 Task: Access the dataloader download link.
Action: Mouse moved to (1010, 73)
Screenshot: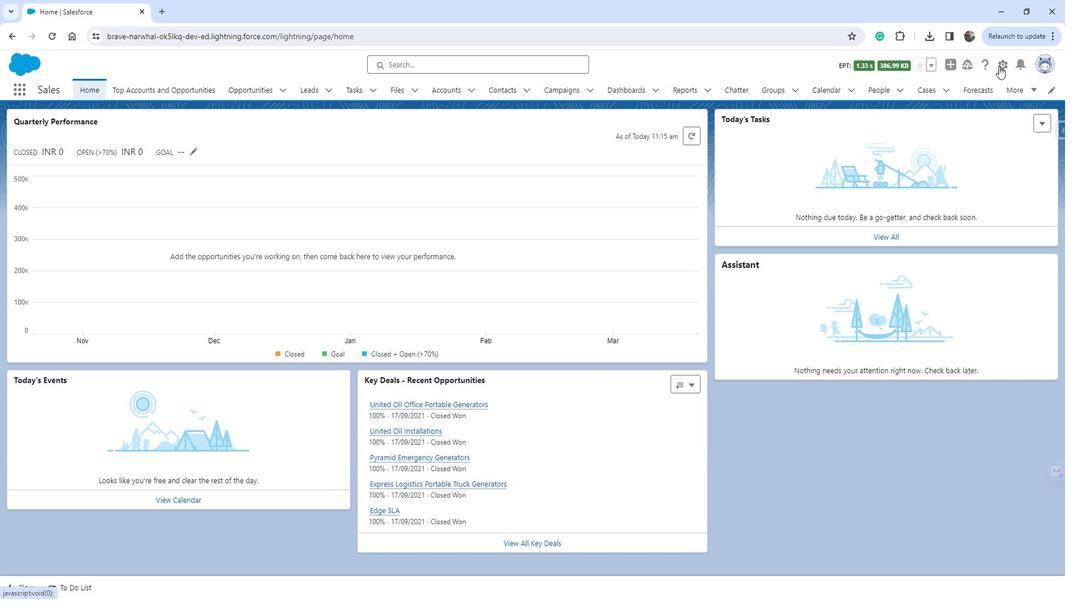 
Action: Mouse pressed left at (1010, 73)
Screenshot: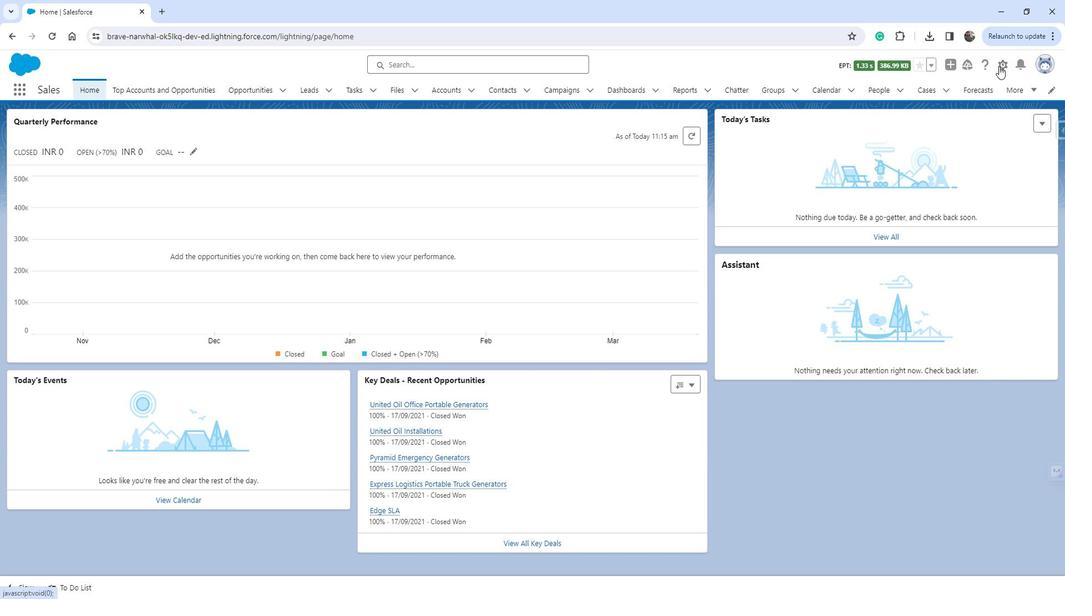 
Action: Mouse moved to (976, 103)
Screenshot: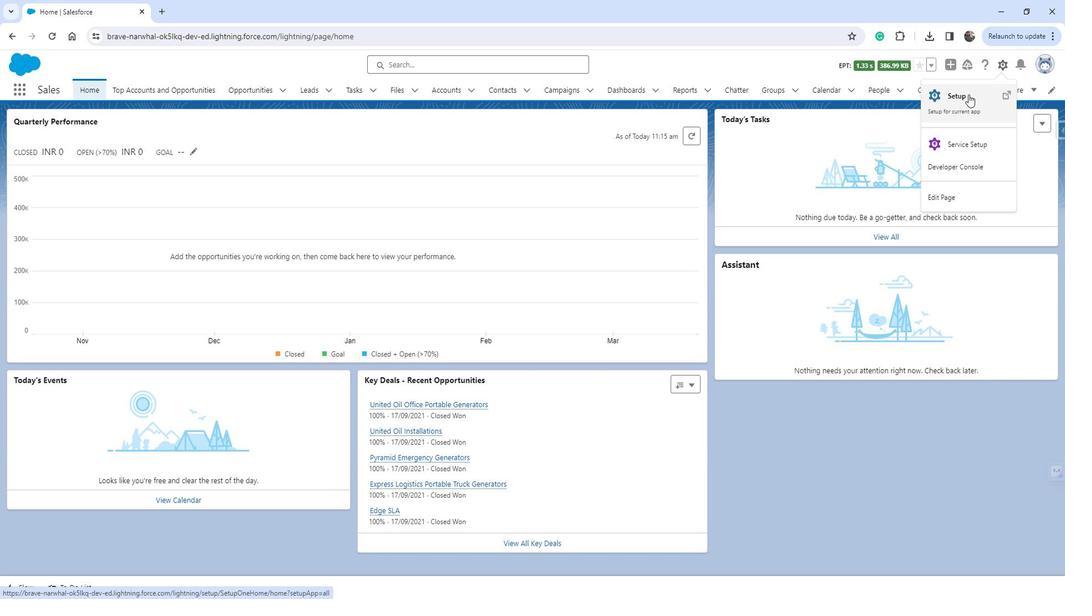 
Action: Mouse pressed left at (976, 103)
Screenshot: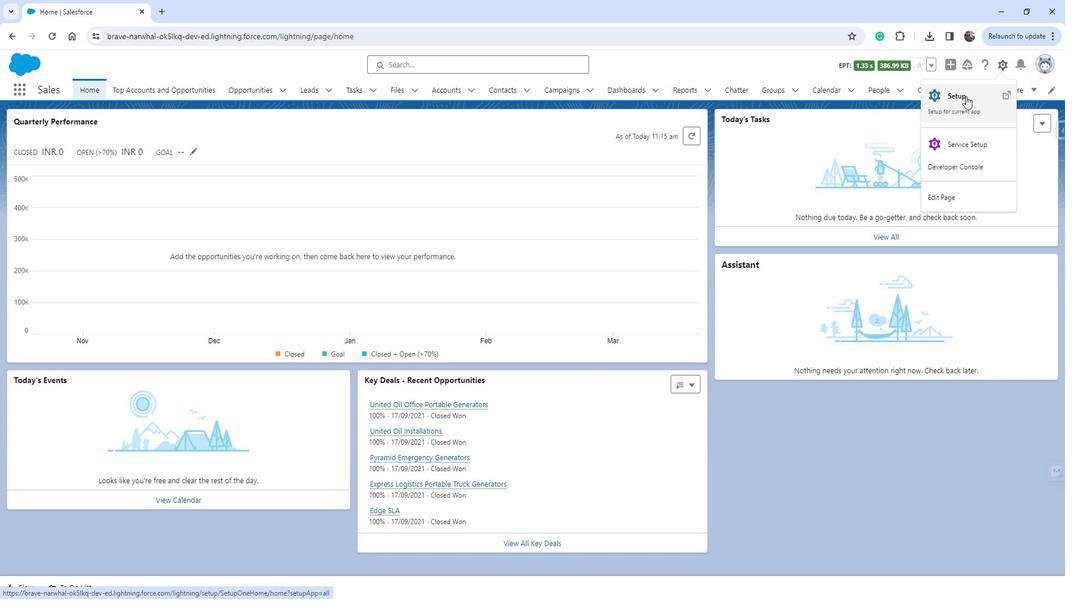 
Action: Mouse moved to (103, 336)
Screenshot: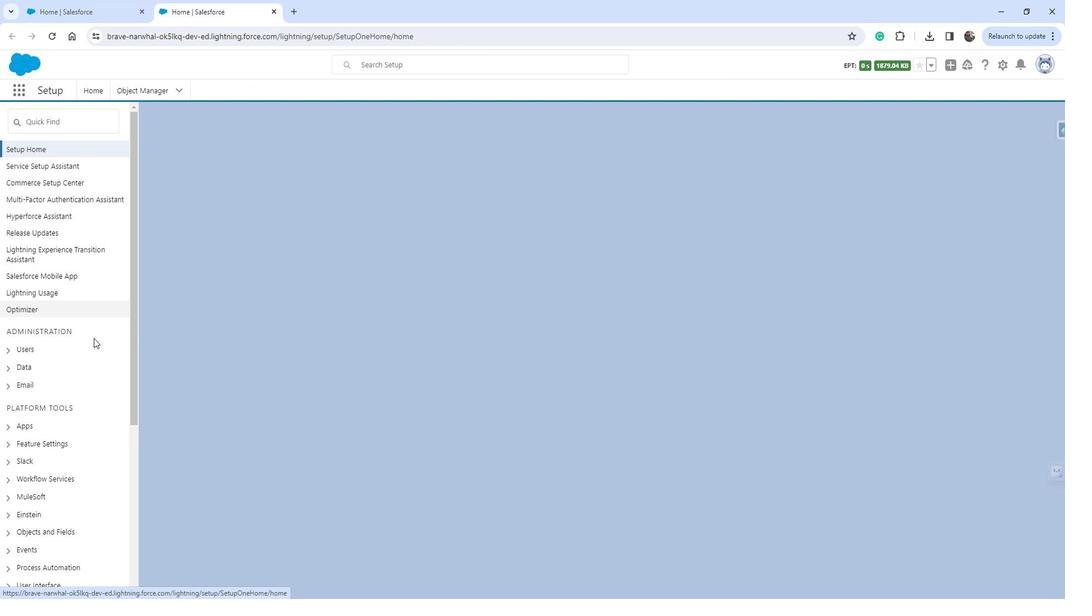 
Action: Mouse scrolled (103, 336) with delta (0, 0)
Screenshot: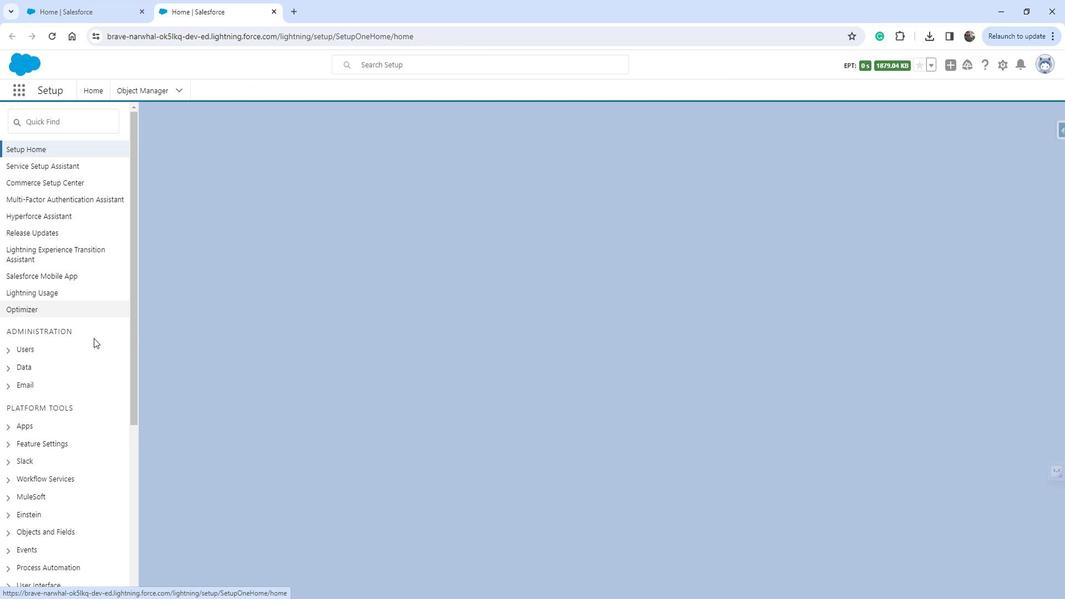 
Action: Mouse scrolled (103, 336) with delta (0, 0)
Screenshot: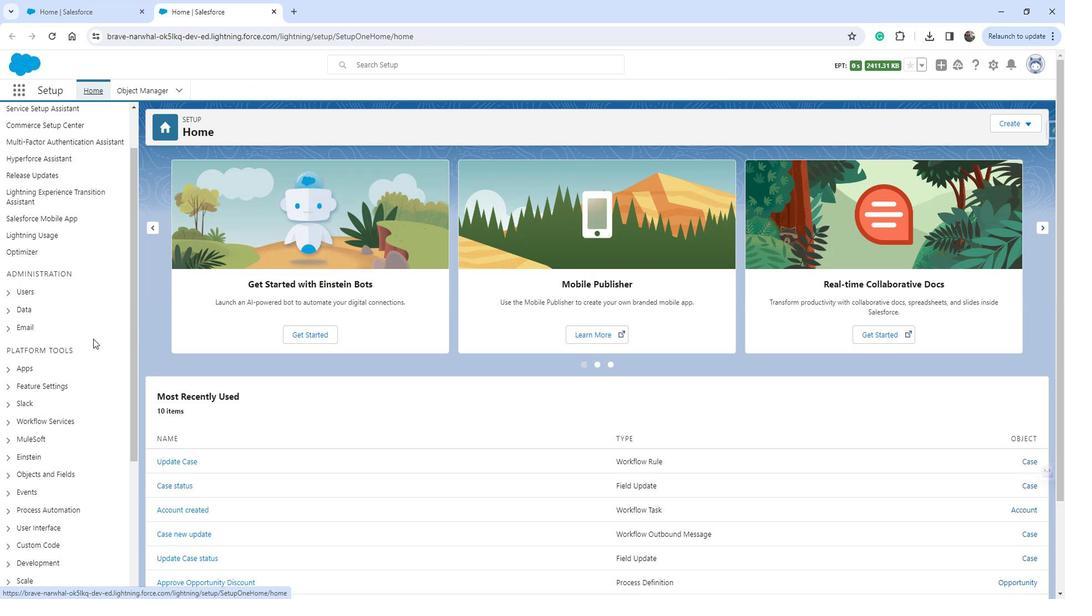 
Action: Mouse scrolled (103, 336) with delta (0, 0)
Screenshot: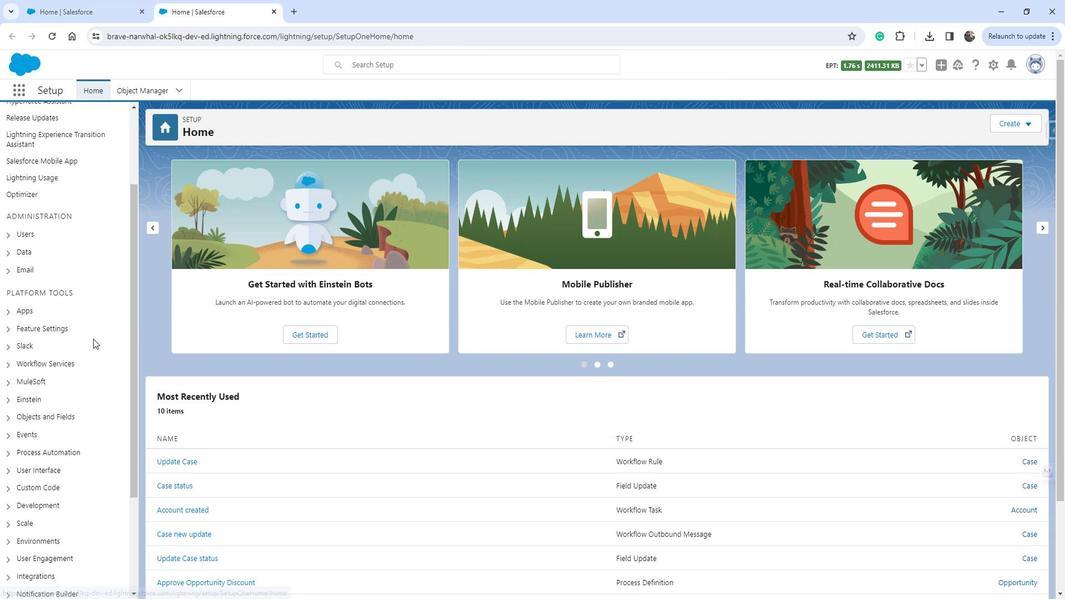 
Action: Mouse scrolled (103, 336) with delta (0, 0)
Screenshot: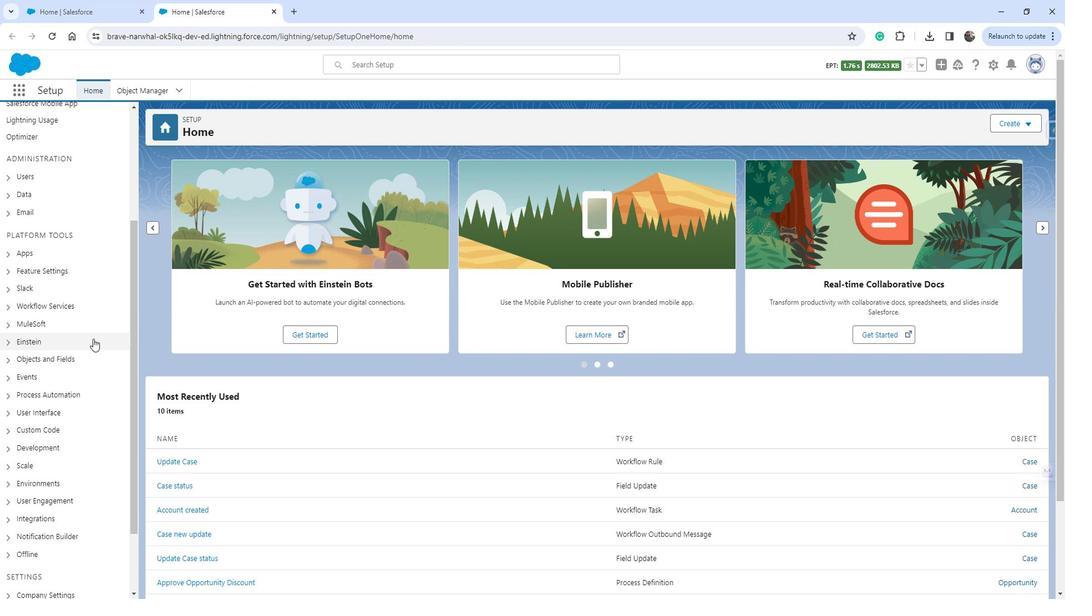 
Action: Mouse scrolled (103, 336) with delta (0, 0)
Screenshot: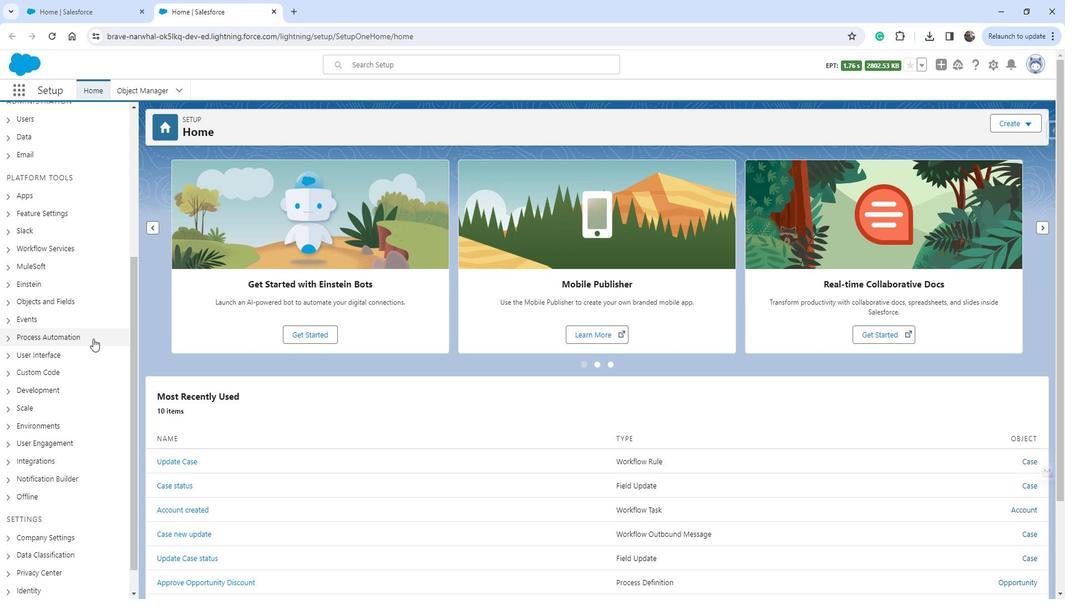 
Action: Mouse moved to (18, 423)
Screenshot: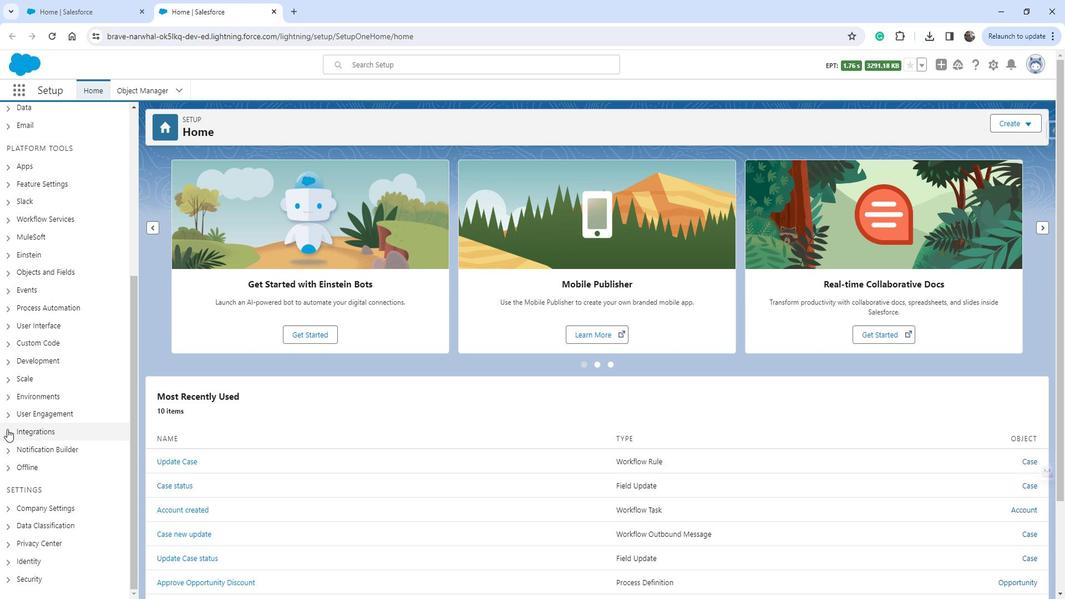 
Action: Mouse pressed left at (18, 423)
Screenshot: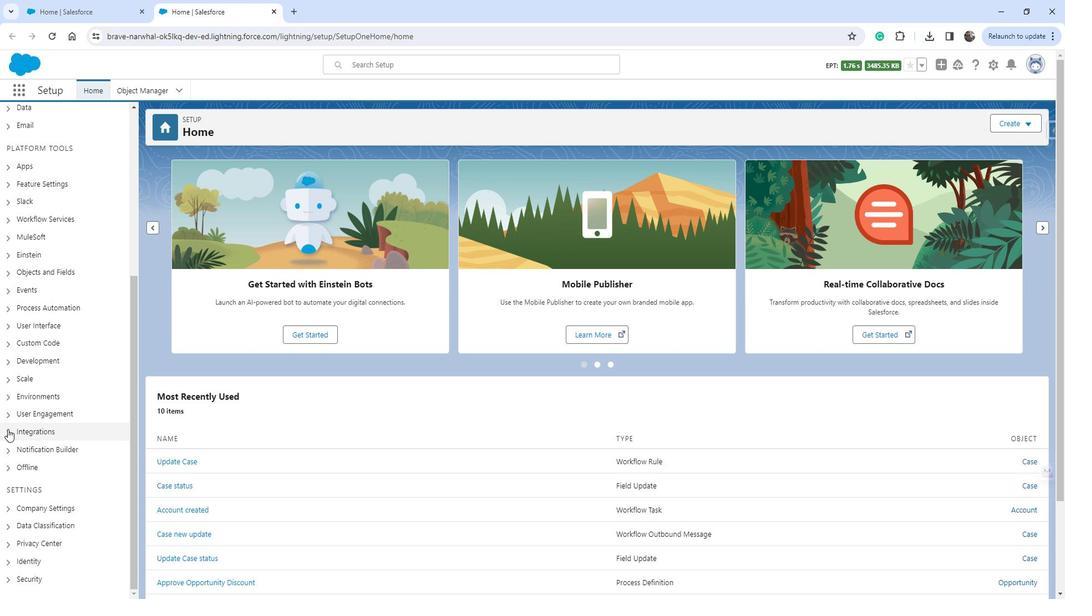 
Action: Mouse moved to (85, 432)
Screenshot: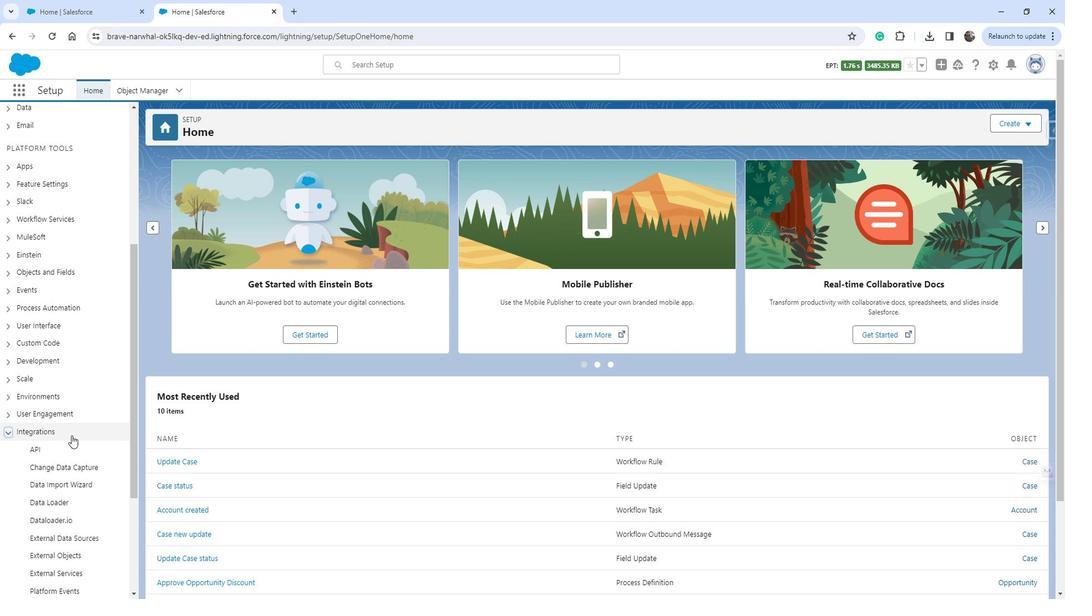 
Action: Mouse scrolled (85, 431) with delta (0, 0)
Screenshot: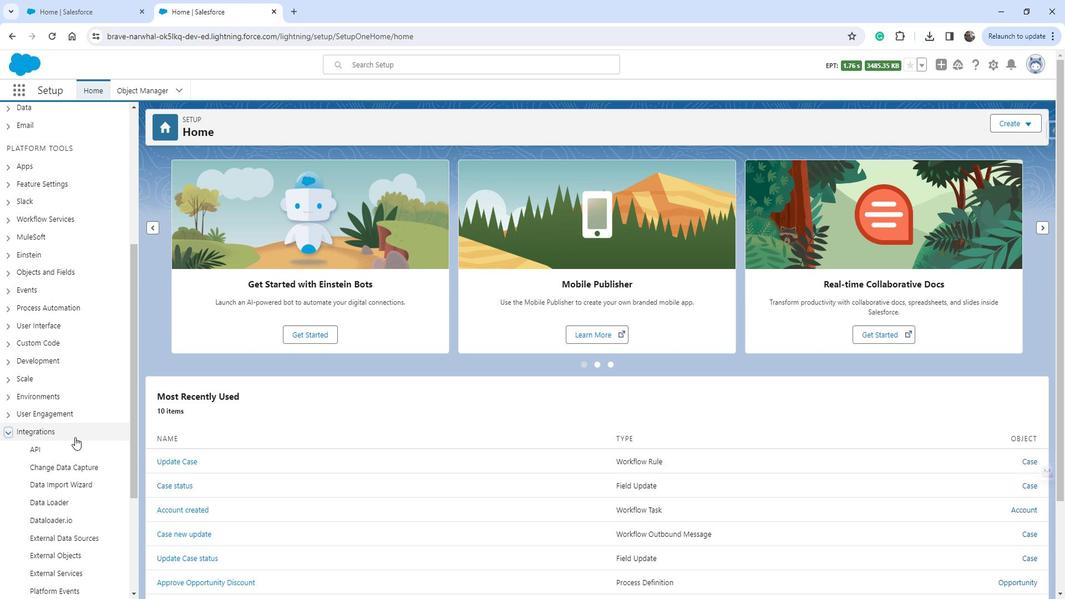 
Action: Mouse scrolled (85, 431) with delta (0, 0)
Screenshot: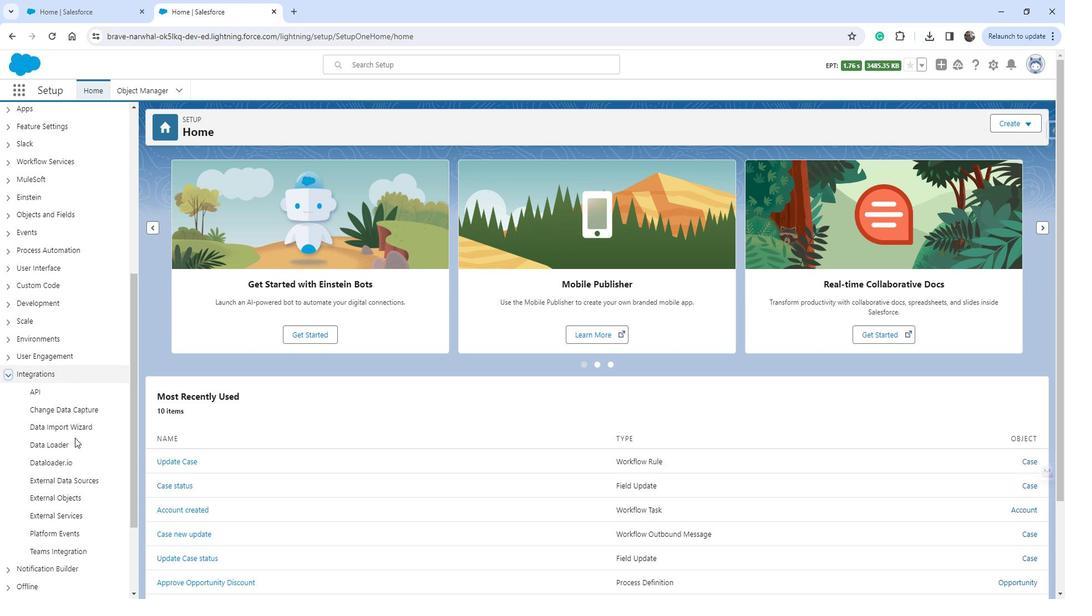 
Action: Mouse moved to (66, 383)
Screenshot: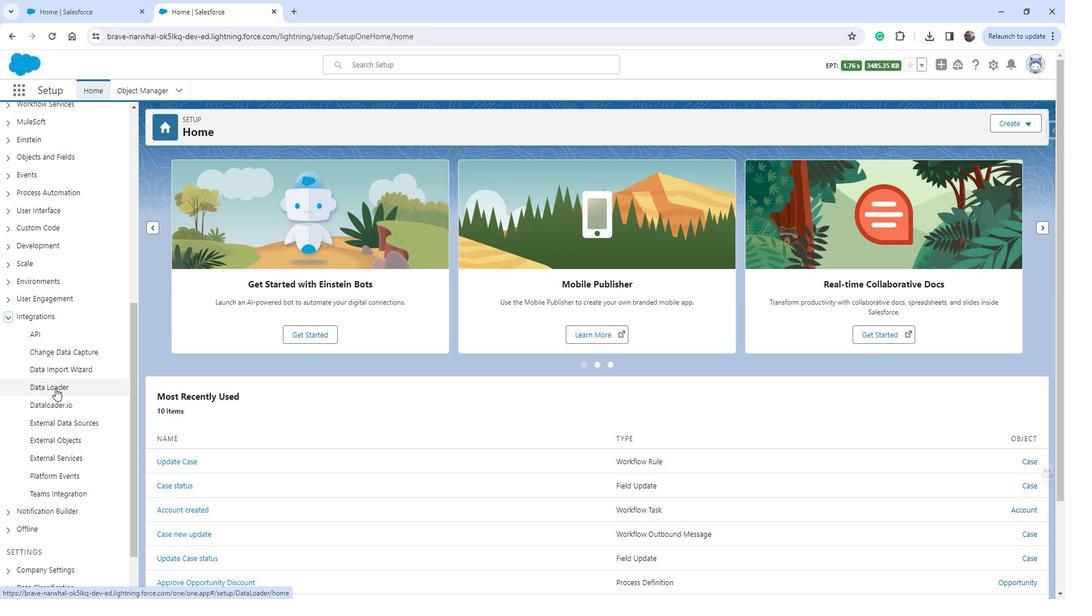 
Action: Mouse pressed left at (66, 383)
Screenshot: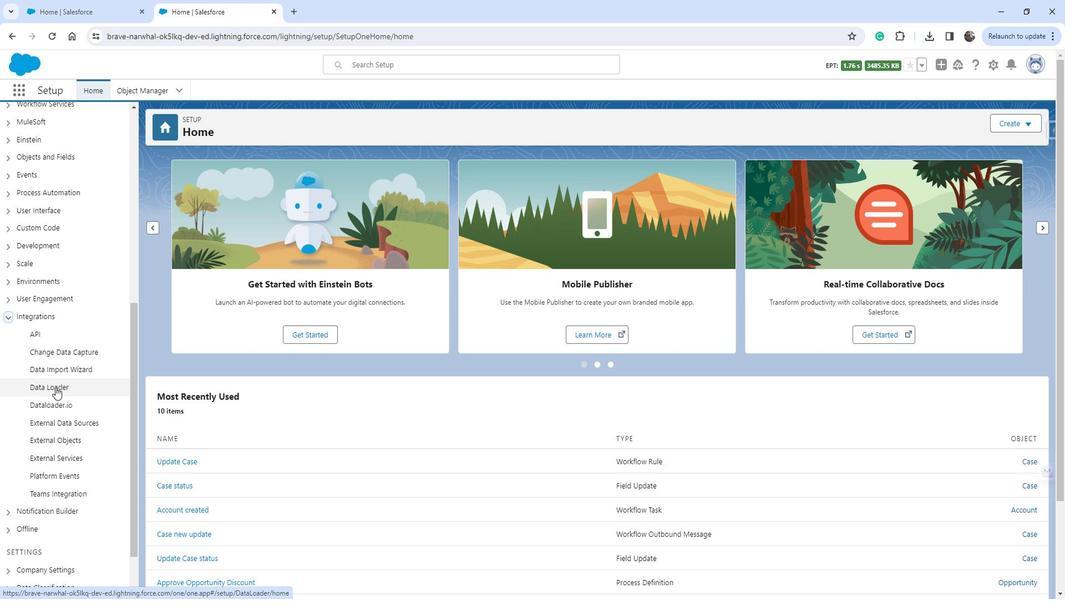 
Action: Mouse moved to (229, 239)
Screenshot: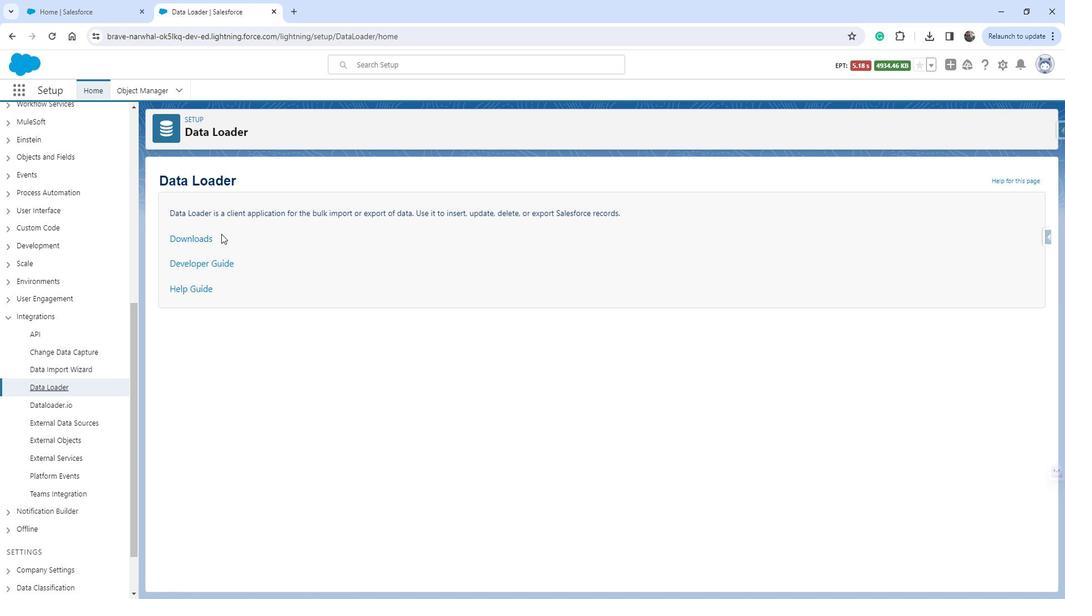 
